 Task: Sort Clip in My Movie by Descending
Action: Mouse pressed left at (355, 192)
Screenshot: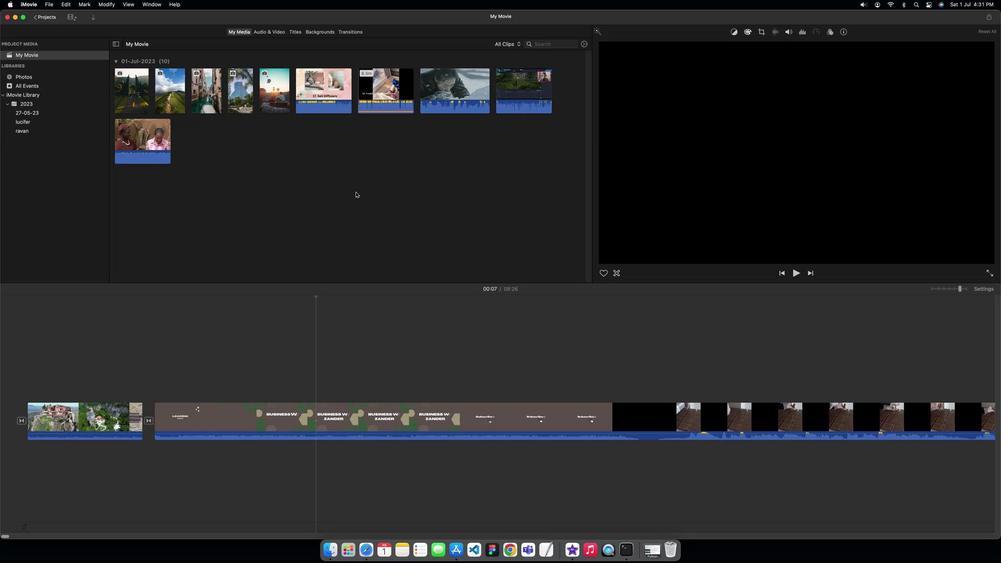 
Action: Mouse moved to (127, 8)
Screenshot: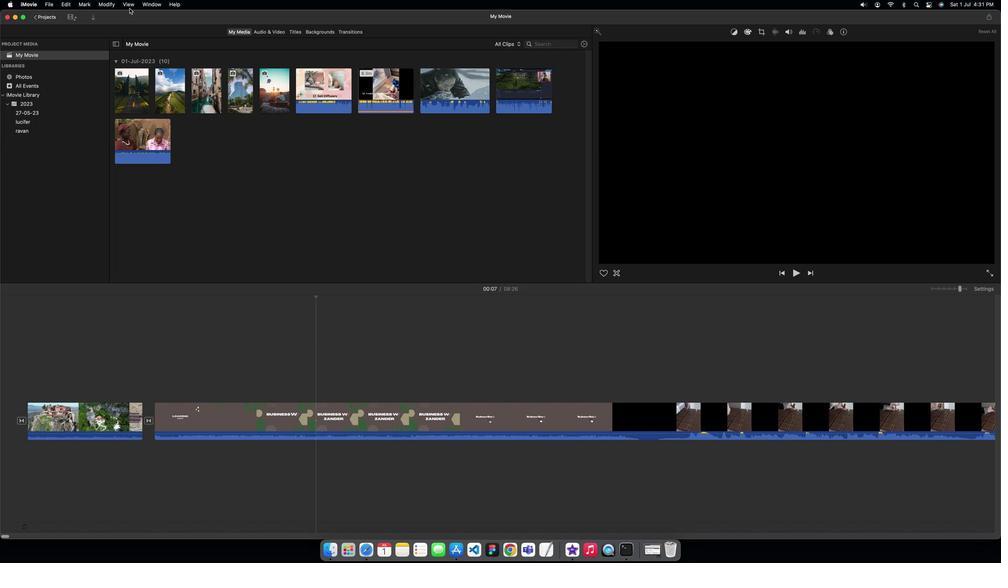 
Action: Mouse pressed left at (127, 8)
Screenshot: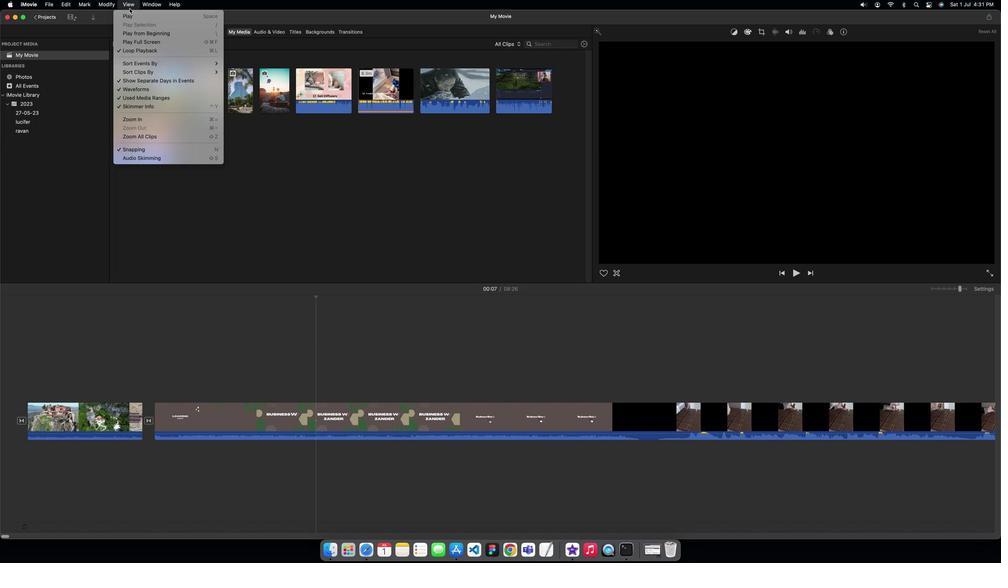 
Action: Mouse moved to (230, 110)
Screenshot: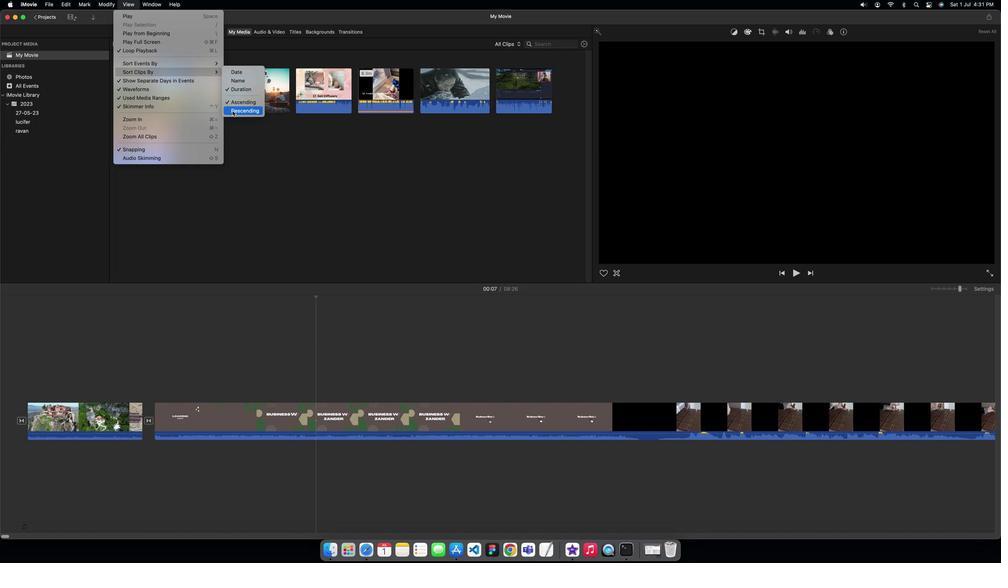 
Action: Mouse pressed left at (230, 110)
Screenshot: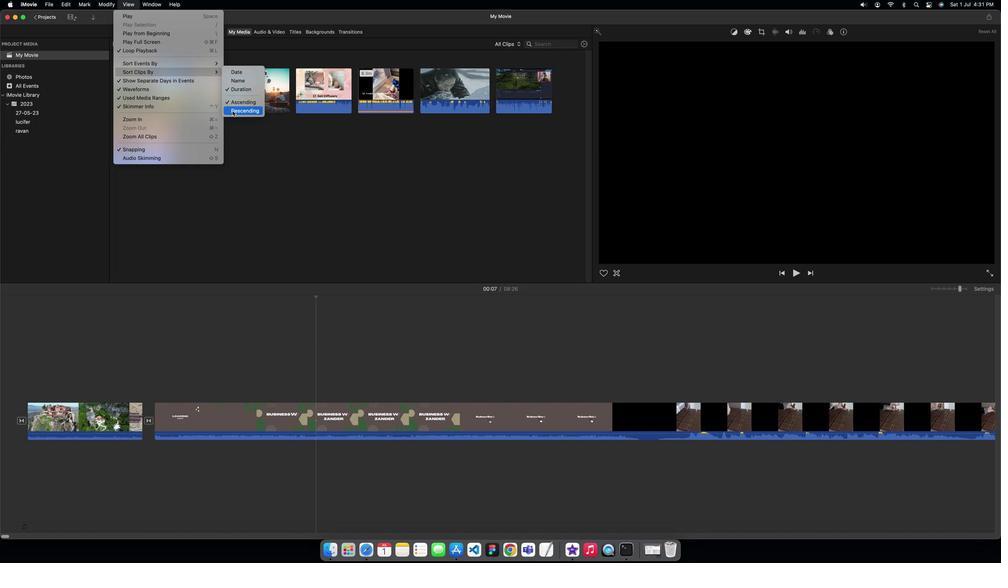 
